 Task: Create in the project AgileBuddy and in the Backlog issue 'Develop a new tool for automated testing of cross-browser compatibility and responsiveness' a child issue 'Automated infrastructure disaster recovery testing and remediation', and assign it to team member softage.2@softage.net. Create in the project AgileBuddy and in the Backlog issue 'Upgrade the database indexing strategy of a web application to improve query performance and reduce data retrieval time' a child issue 'Integration with customer feedback management software', and assign it to team member softage.3@softage.net
Action: Mouse moved to (768, 615)
Screenshot: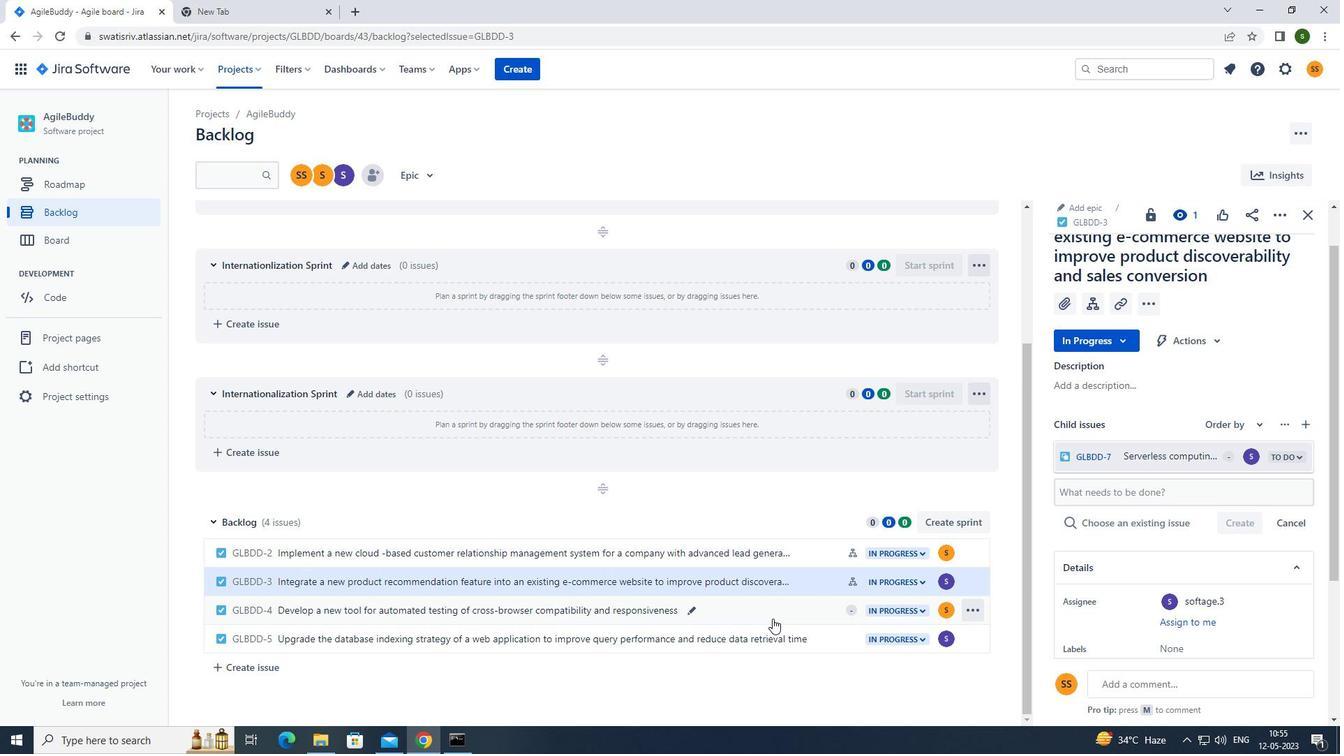 
Action: Mouse pressed left at (768, 615)
Screenshot: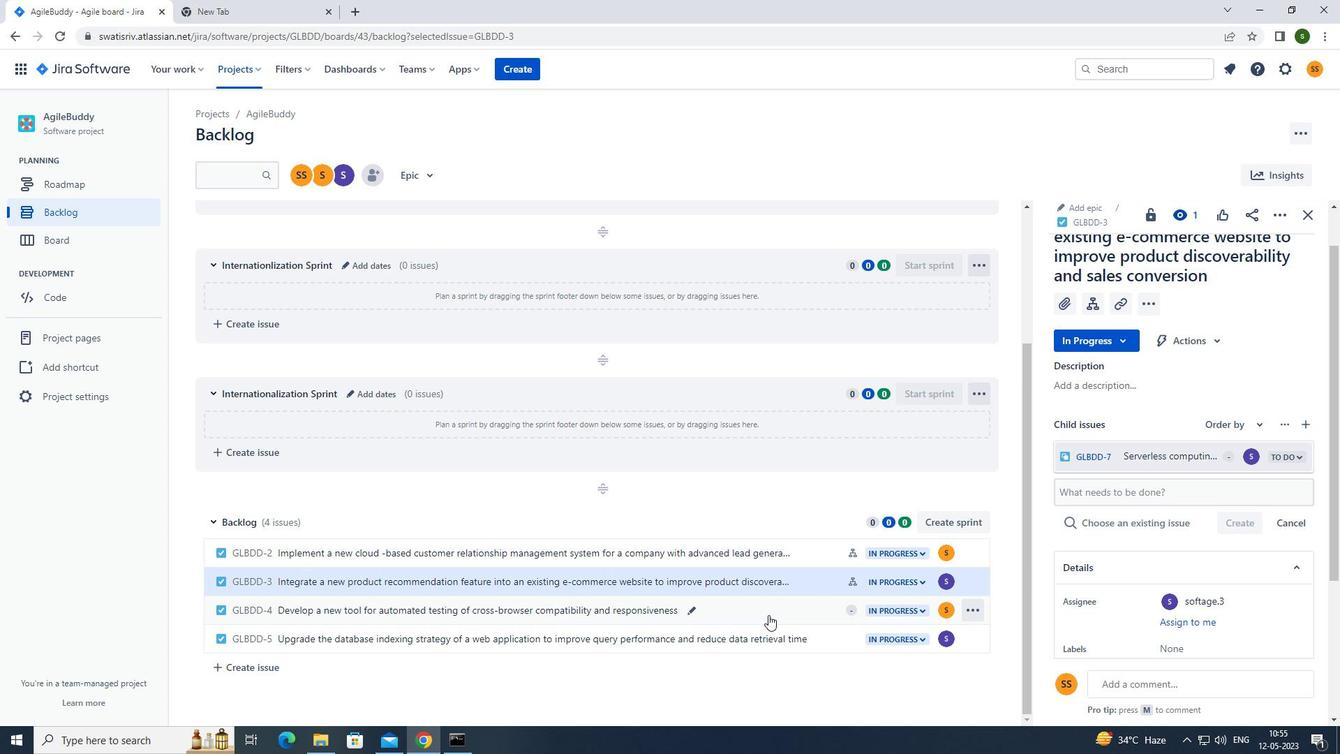 
Action: Mouse moved to (1089, 319)
Screenshot: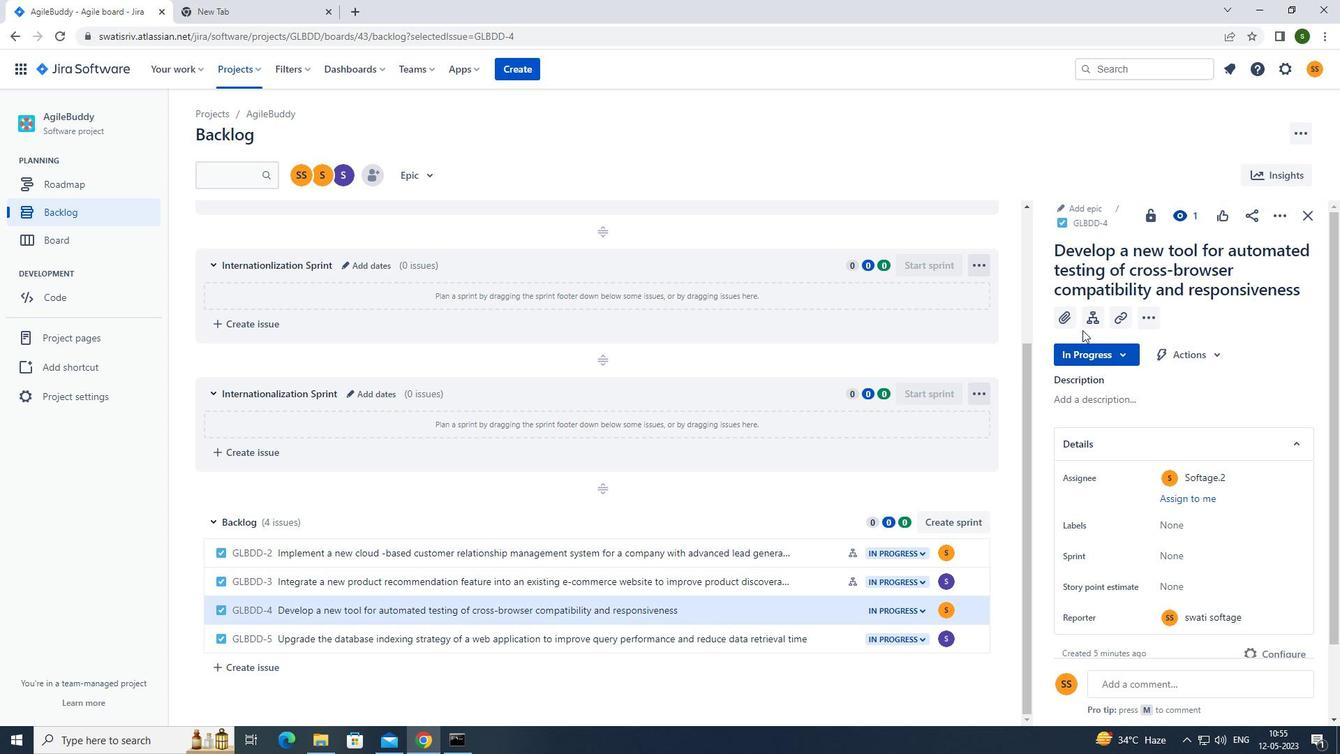 
Action: Mouse pressed left at (1089, 319)
Screenshot: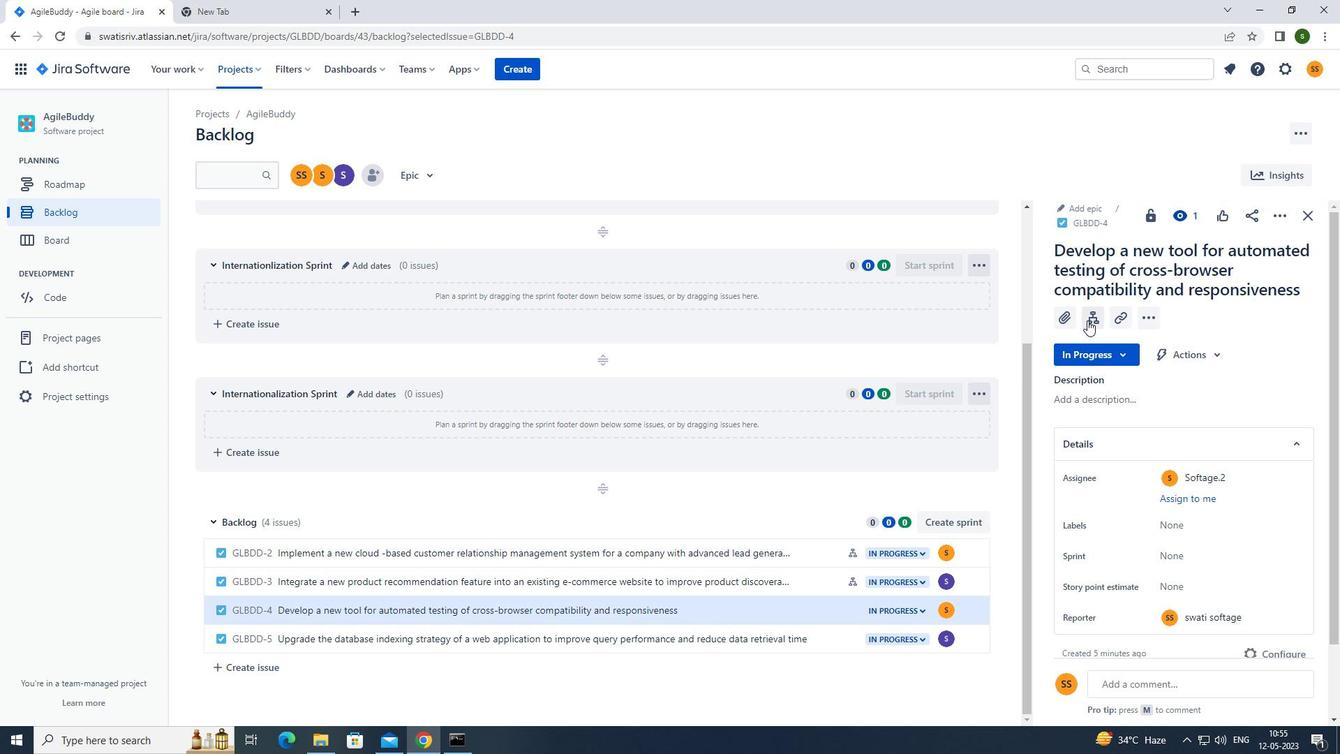 
Action: Mouse moved to (1099, 449)
Screenshot: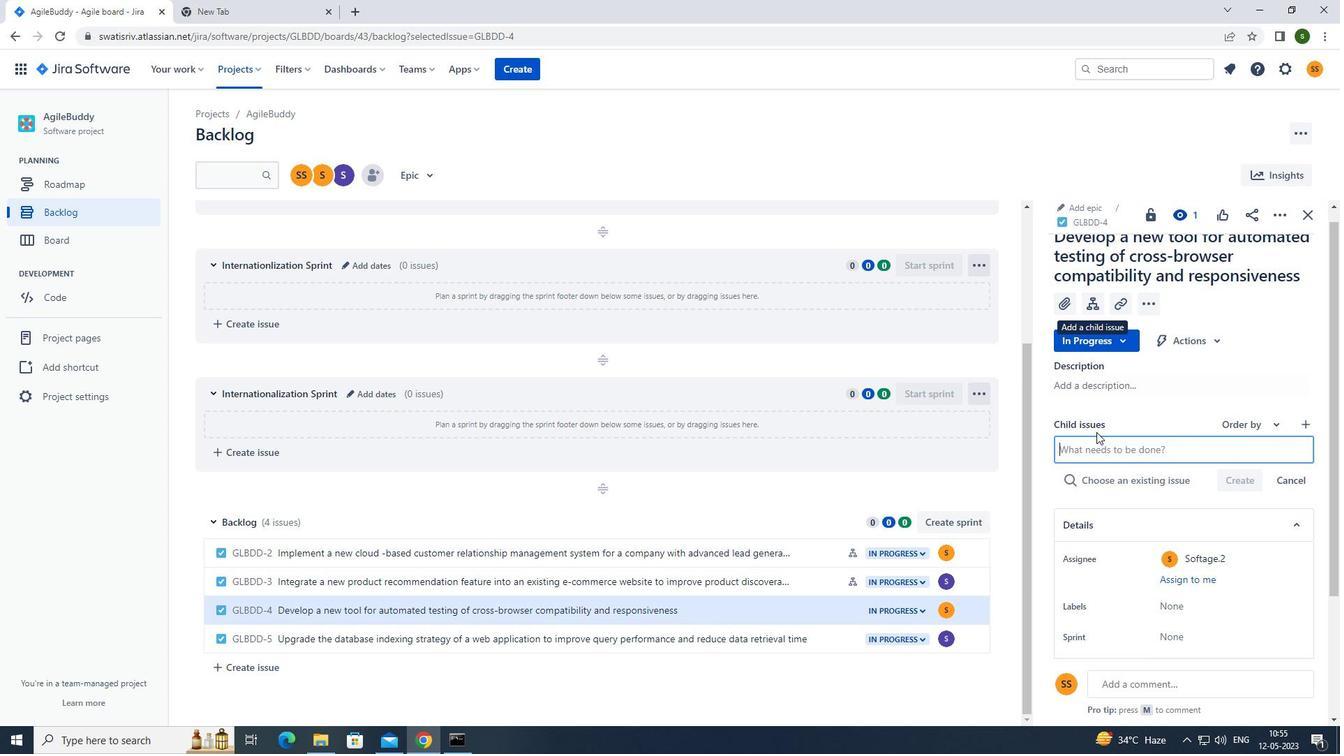 
Action: Mouse pressed left at (1099, 449)
Screenshot: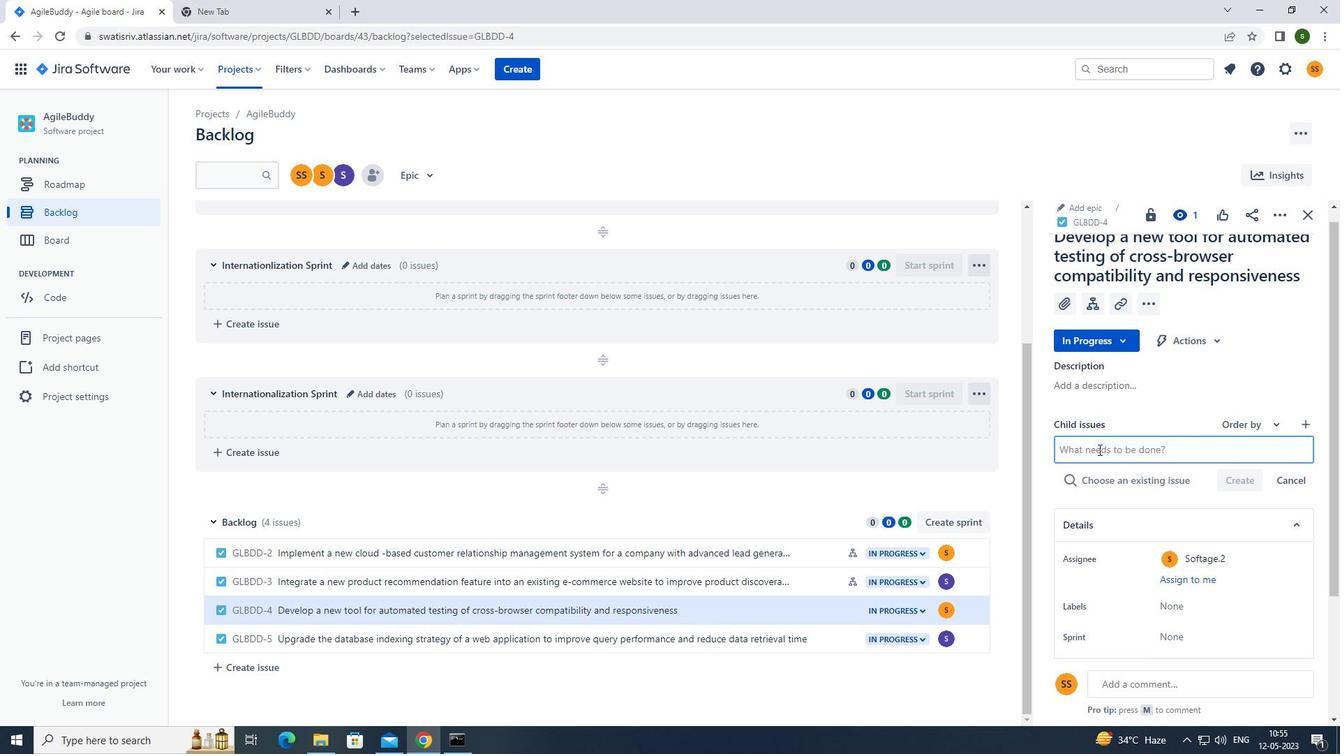 
Action: Key pressed <Key.caps_lock>a<Key.caps_lock>utomated<Key.space>infrastructure<Key.space>disaster<Key.space>recovery<Key.space>testing<Key.space>and<Key.space>remediation<Key.enter>
Screenshot: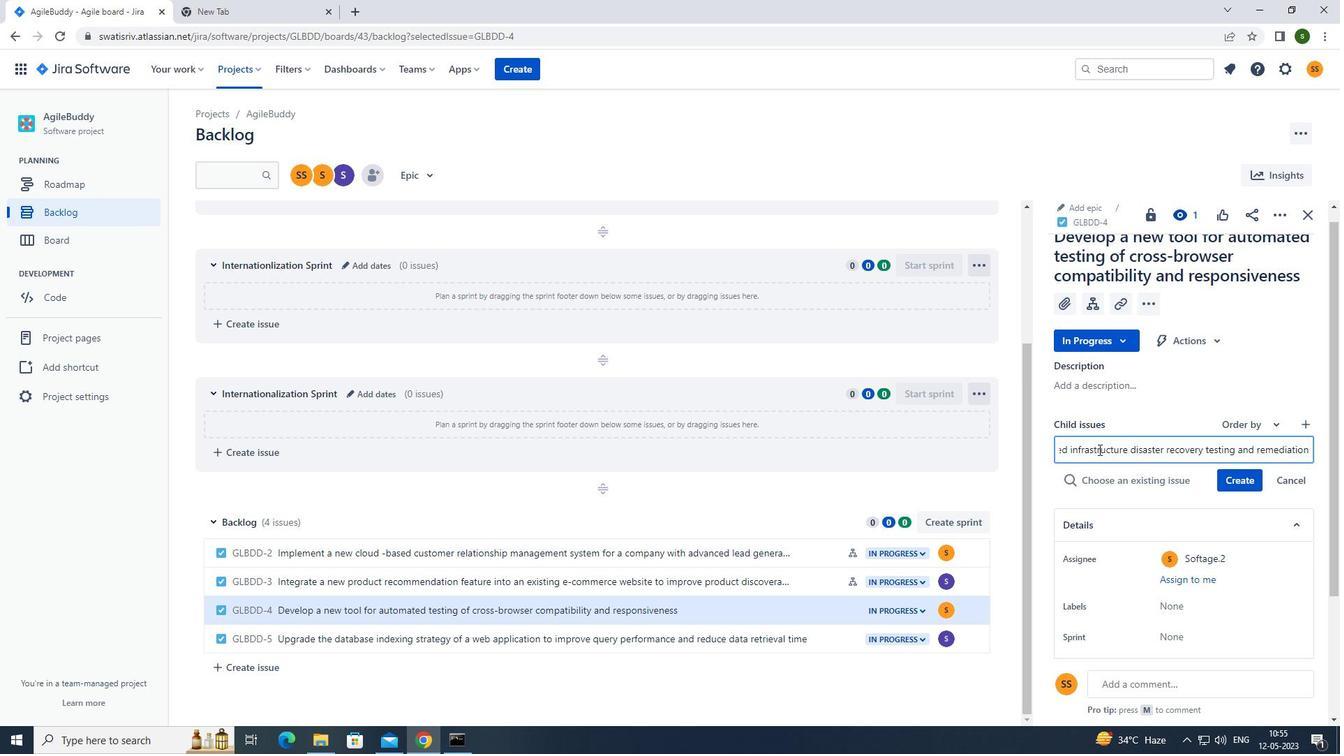 
Action: Mouse moved to (1256, 456)
Screenshot: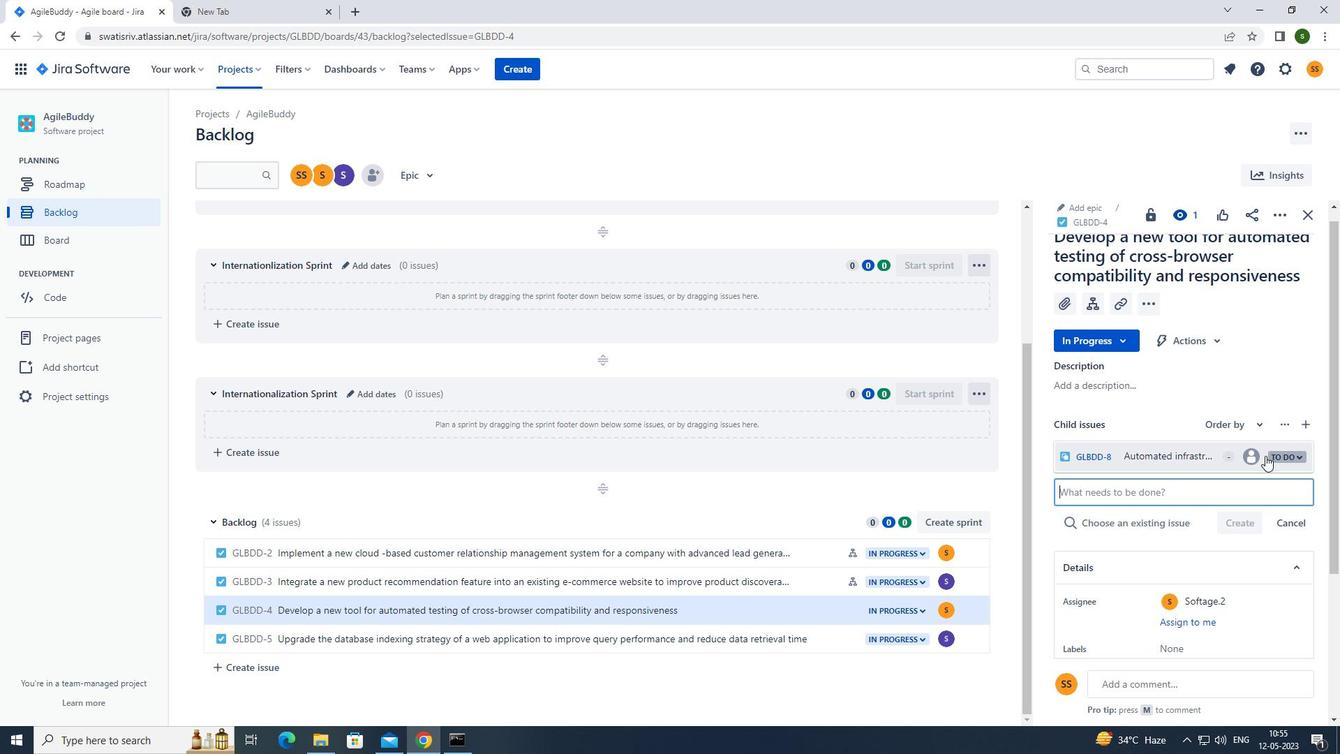 
Action: Mouse pressed left at (1256, 456)
Screenshot: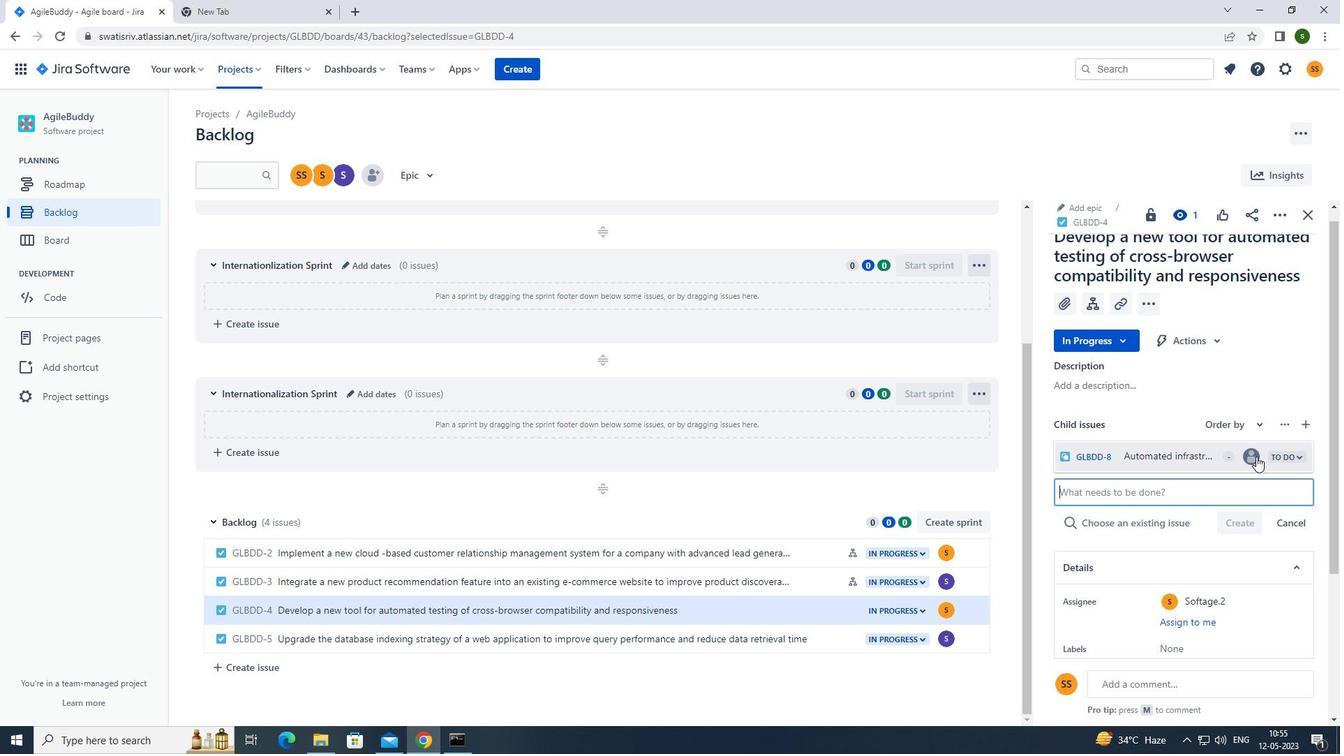 
Action: Mouse moved to (1145, 502)
Screenshot: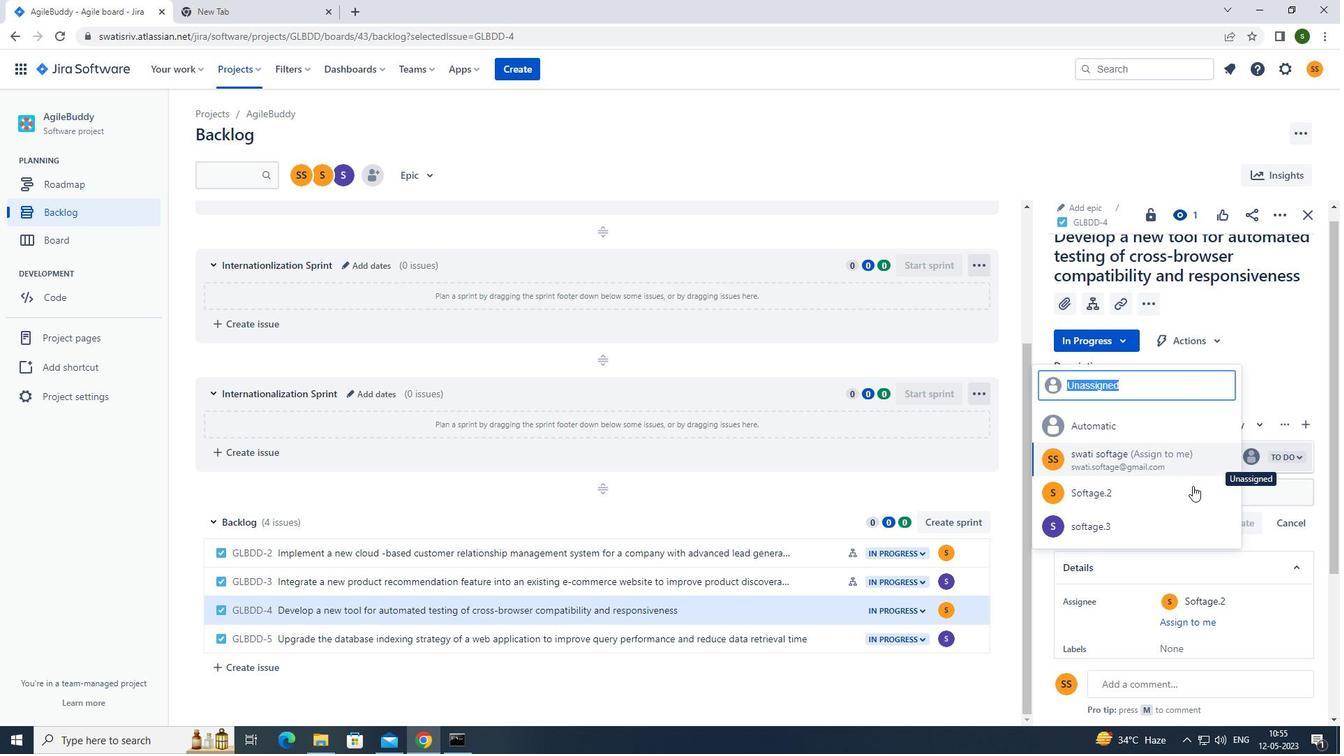 
Action: Mouse pressed left at (1145, 502)
Screenshot: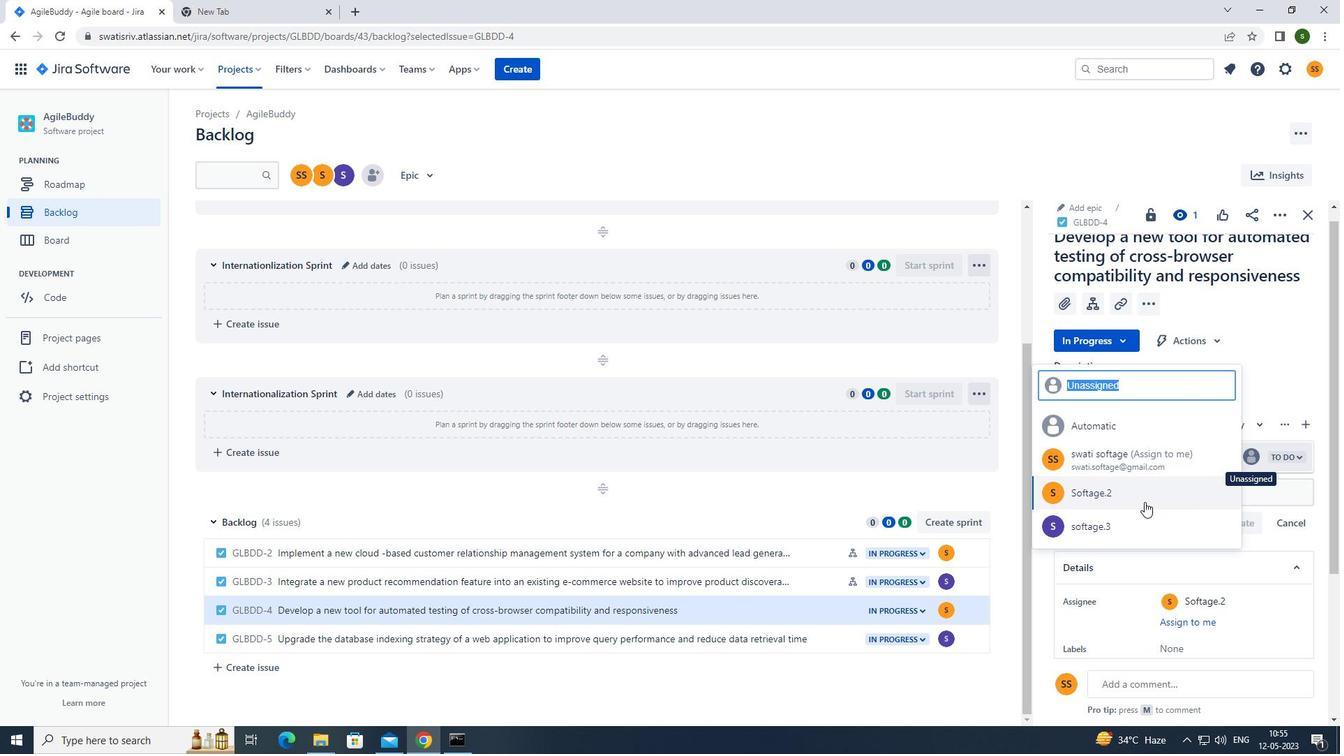 
Action: Mouse moved to (829, 647)
Screenshot: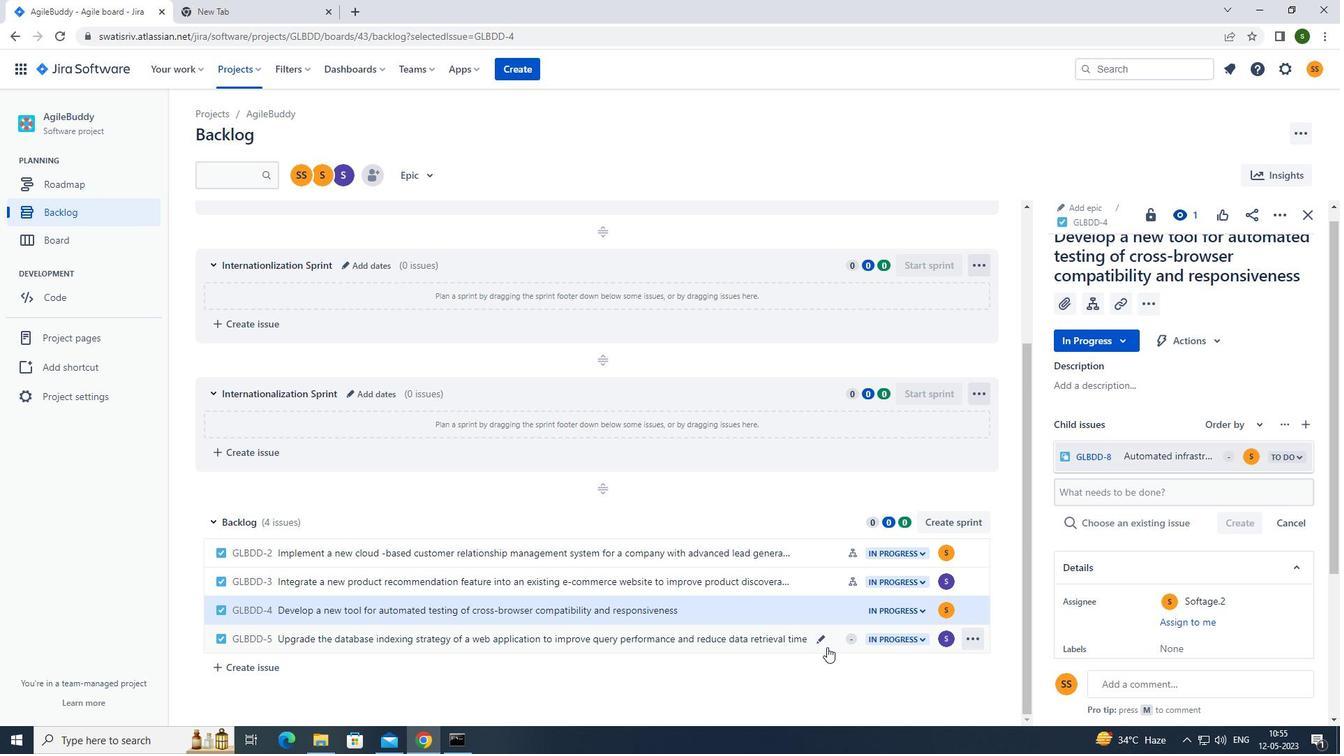 
Action: Mouse pressed left at (829, 647)
Screenshot: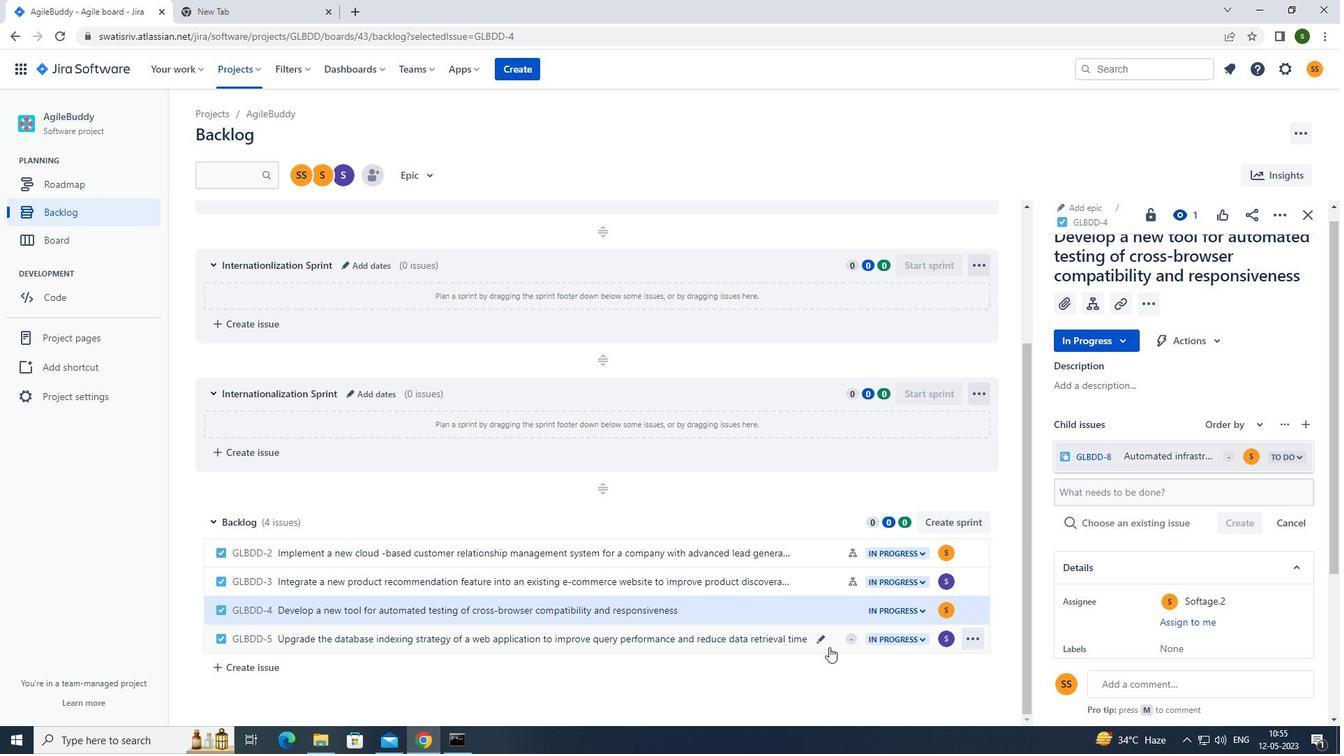 
Action: Mouse moved to (1098, 342)
Screenshot: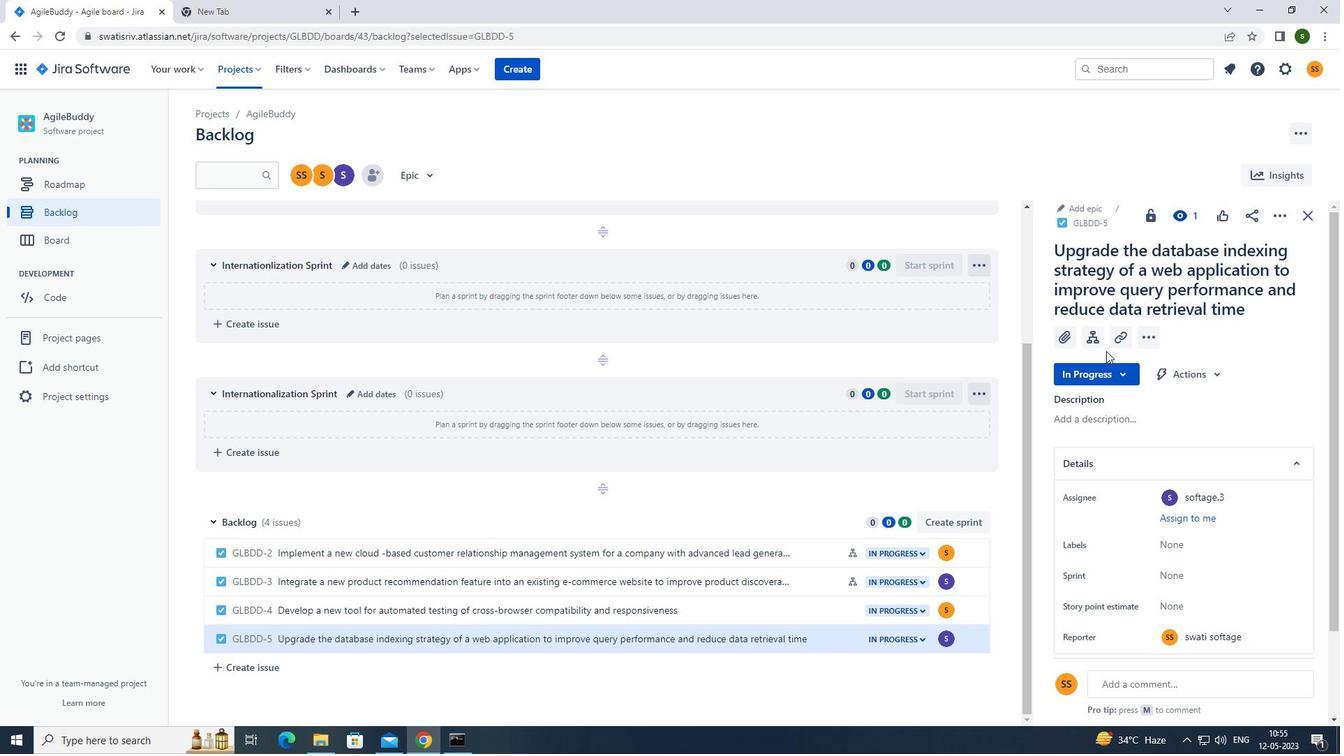
Action: Mouse pressed left at (1098, 342)
Screenshot: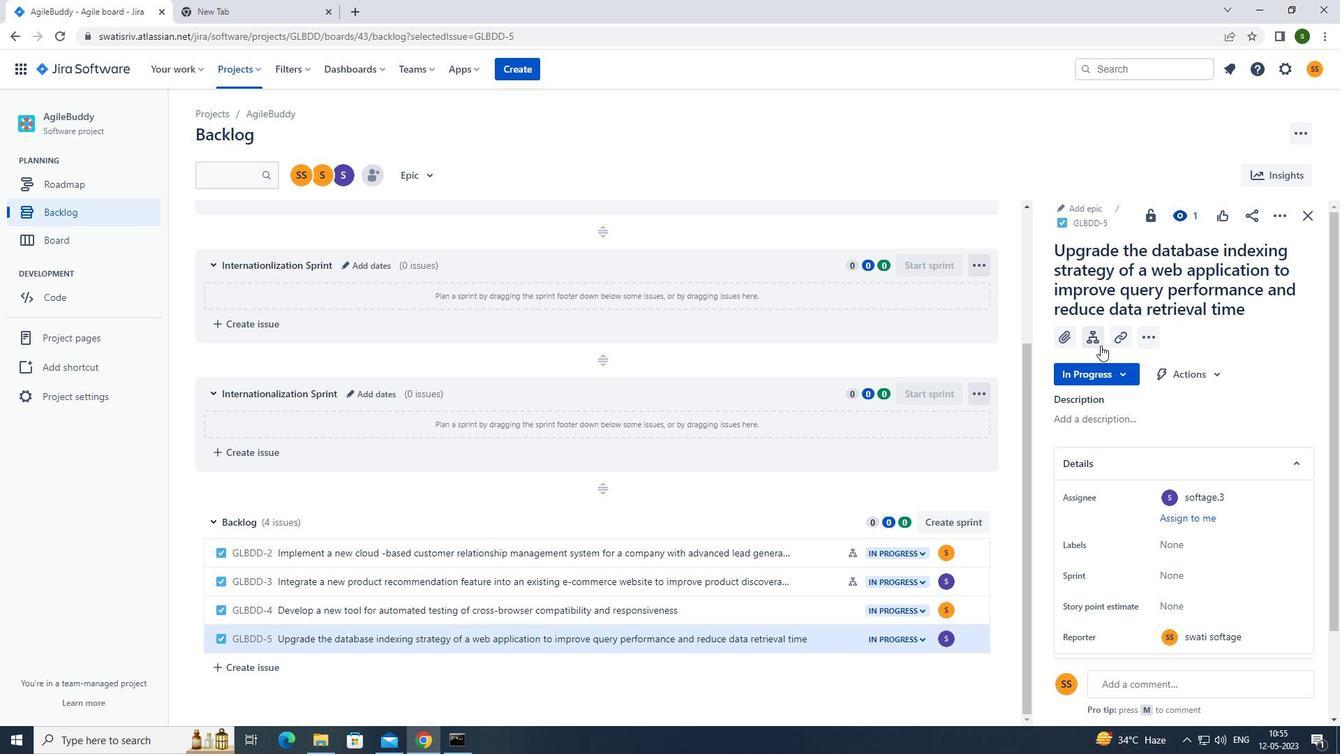 
Action: Mouse moved to (1102, 450)
Screenshot: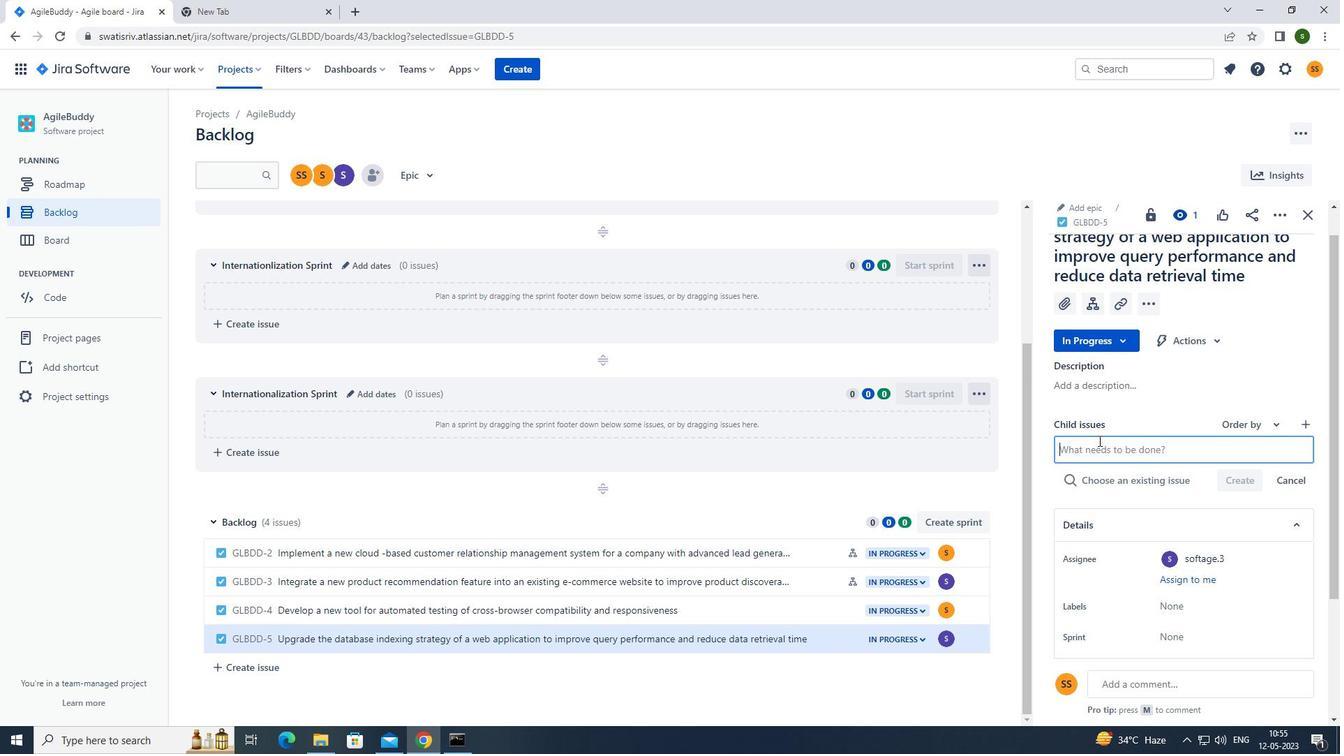 
Action: Mouse pressed left at (1102, 450)
Screenshot: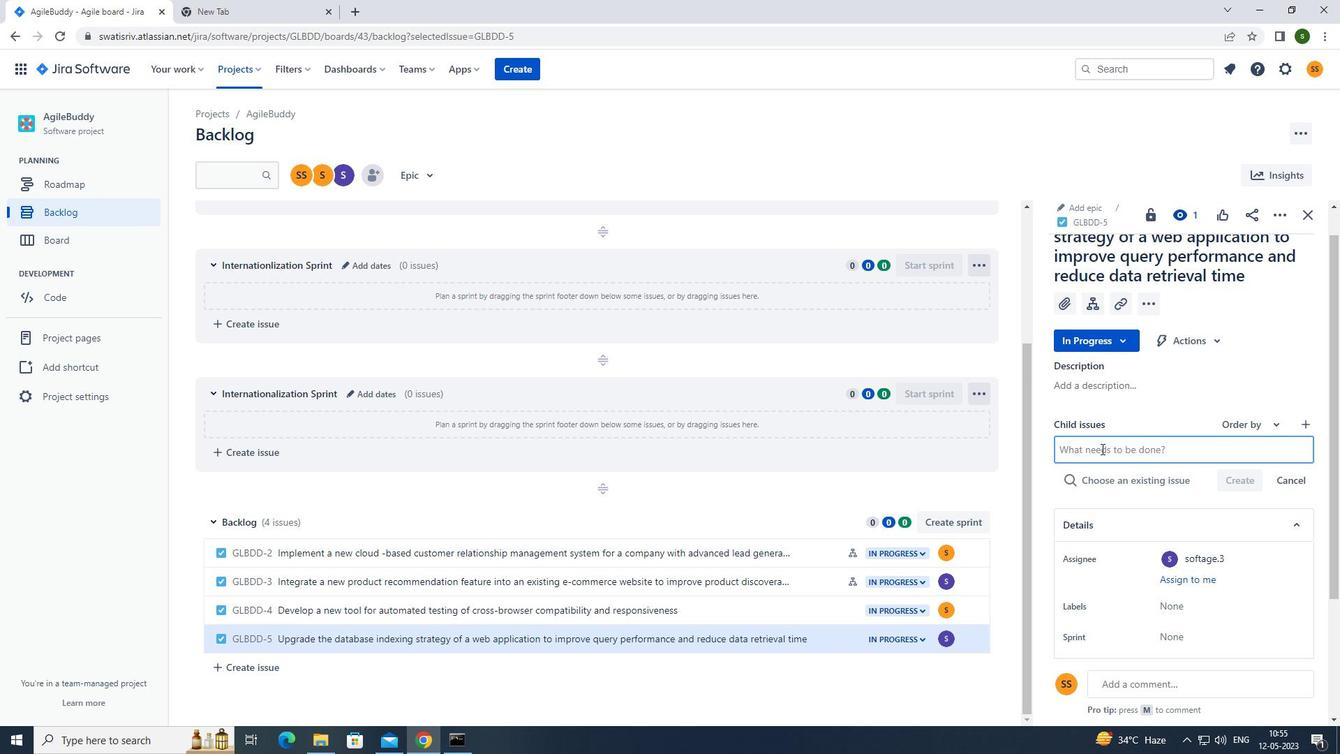 
Action: Key pressed <Key.caps_lock>i<Key.caps_lock>ntegration<Key.space>with<Key.space>customer<Key.space>feedback<Key.space>management<Key.space>software<Key.enter>
Screenshot: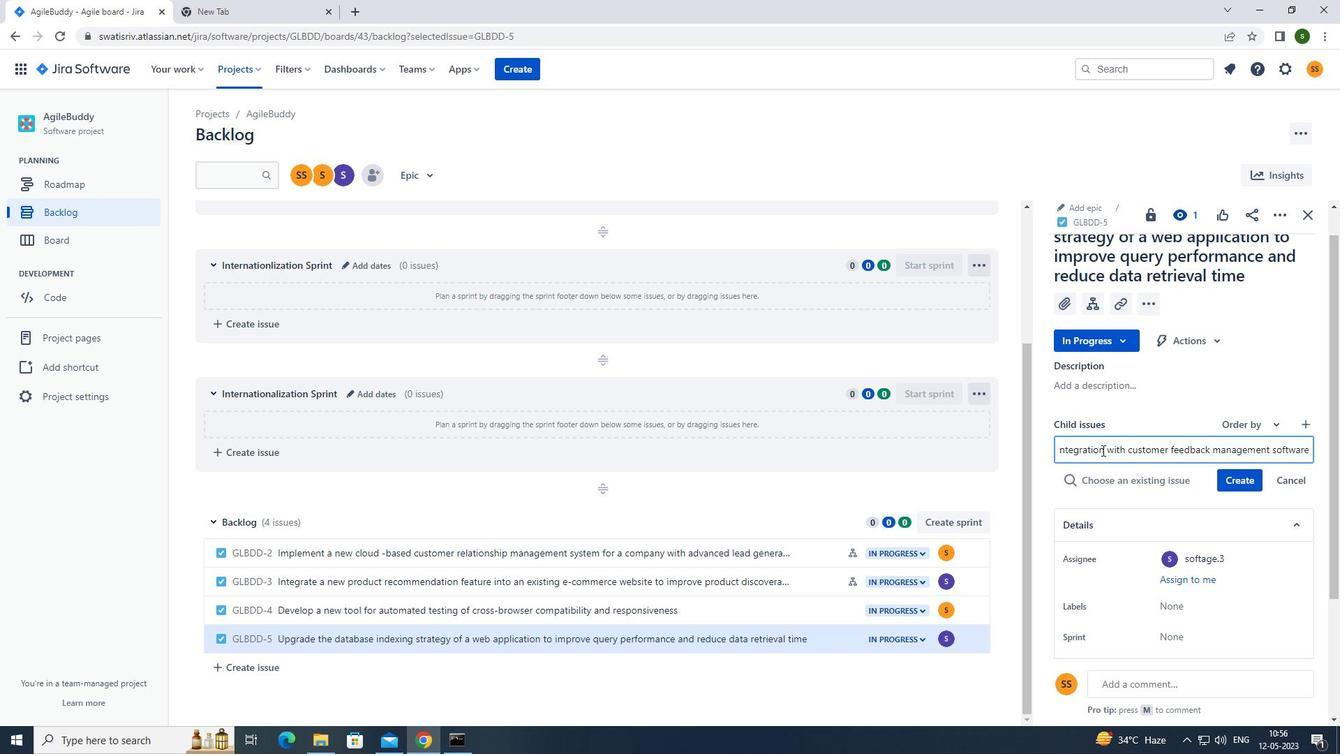 
Action: Mouse moved to (1246, 458)
Screenshot: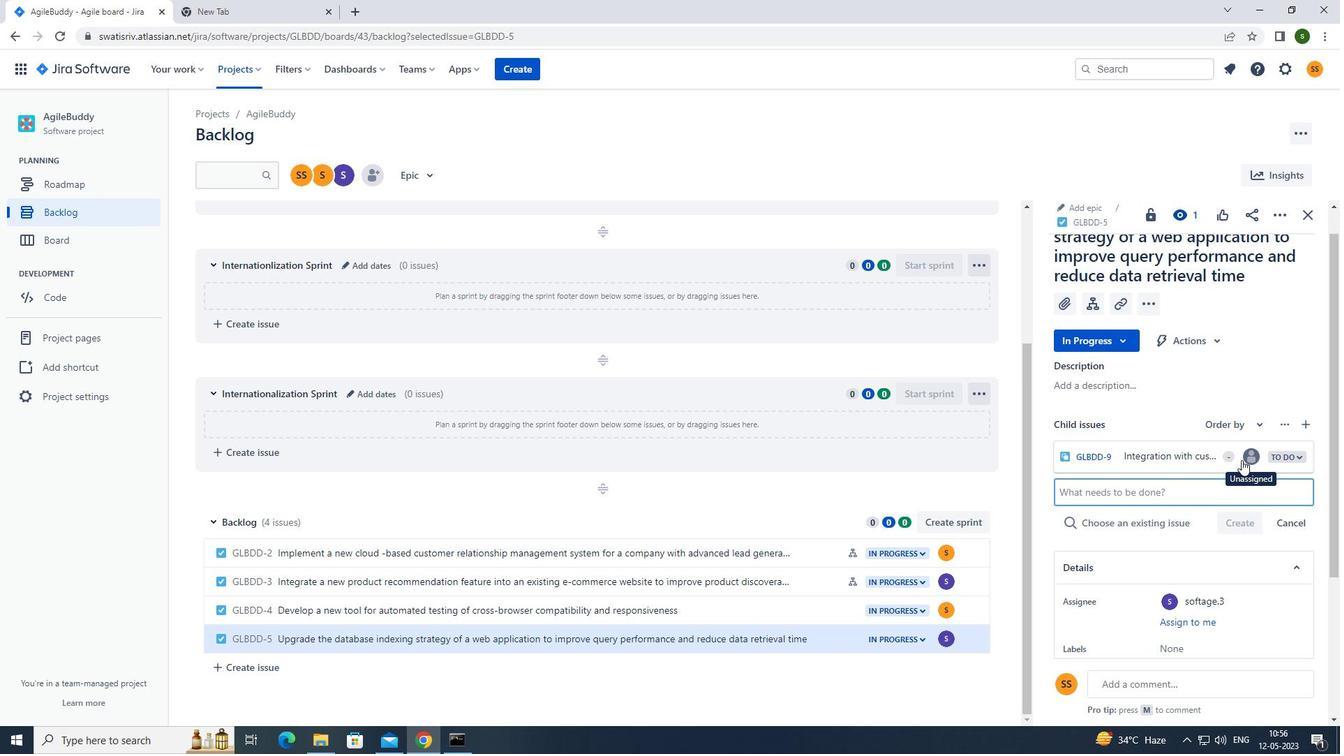 
Action: Mouse pressed left at (1246, 458)
Screenshot: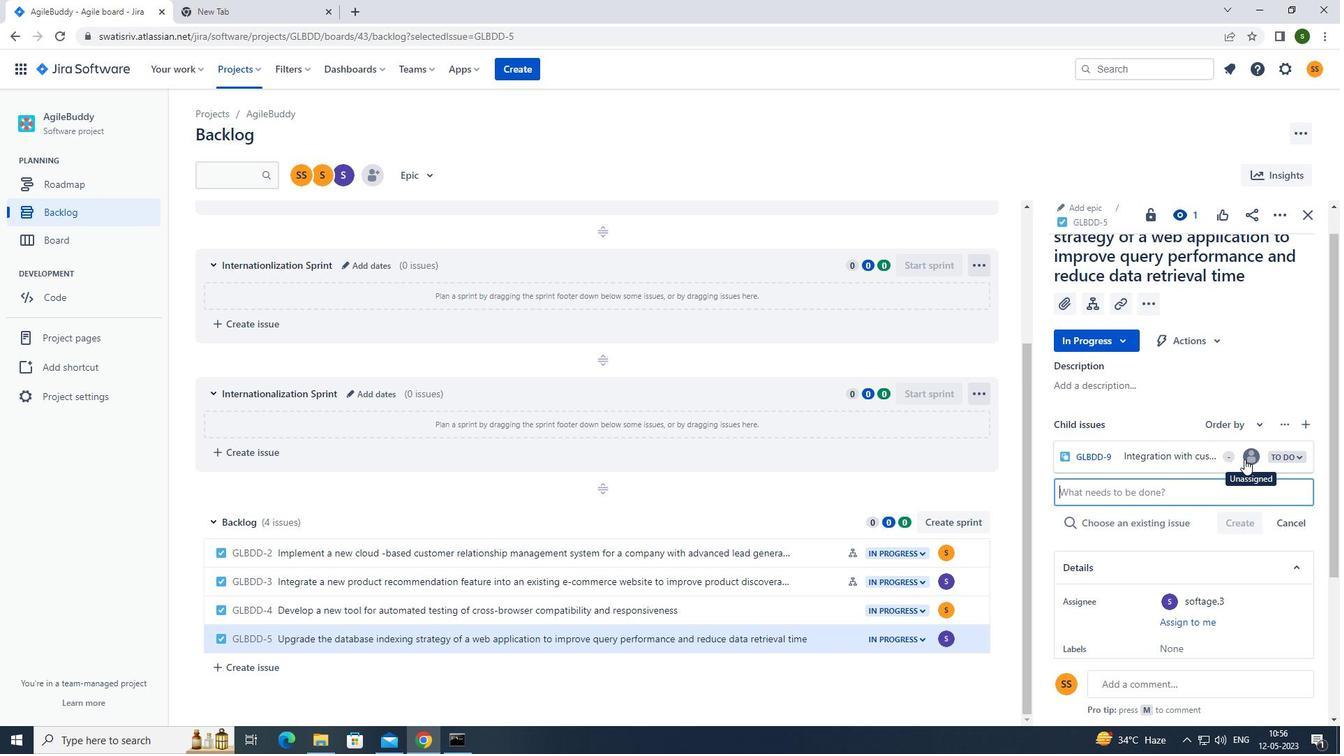 
Action: Mouse moved to (1150, 525)
Screenshot: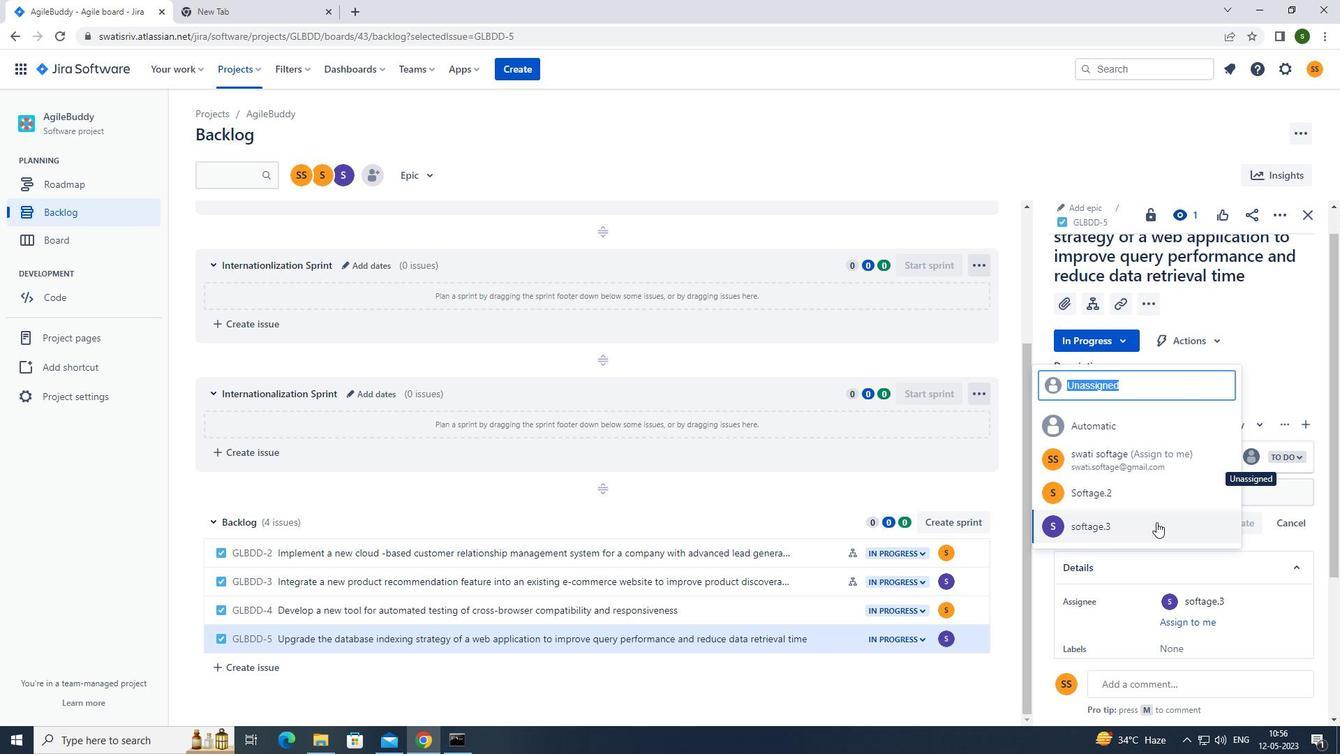 
Action: Mouse pressed left at (1150, 525)
Screenshot: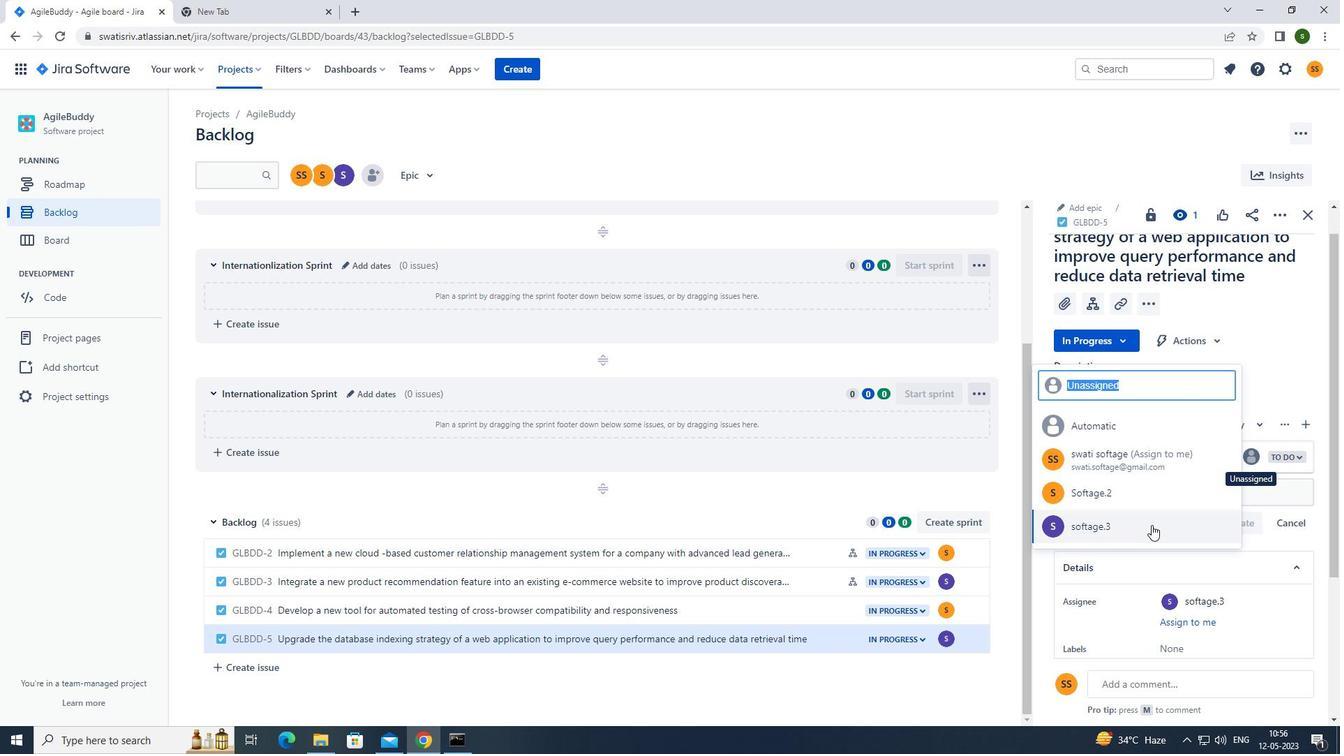 
Action: Mouse moved to (823, 681)
Screenshot: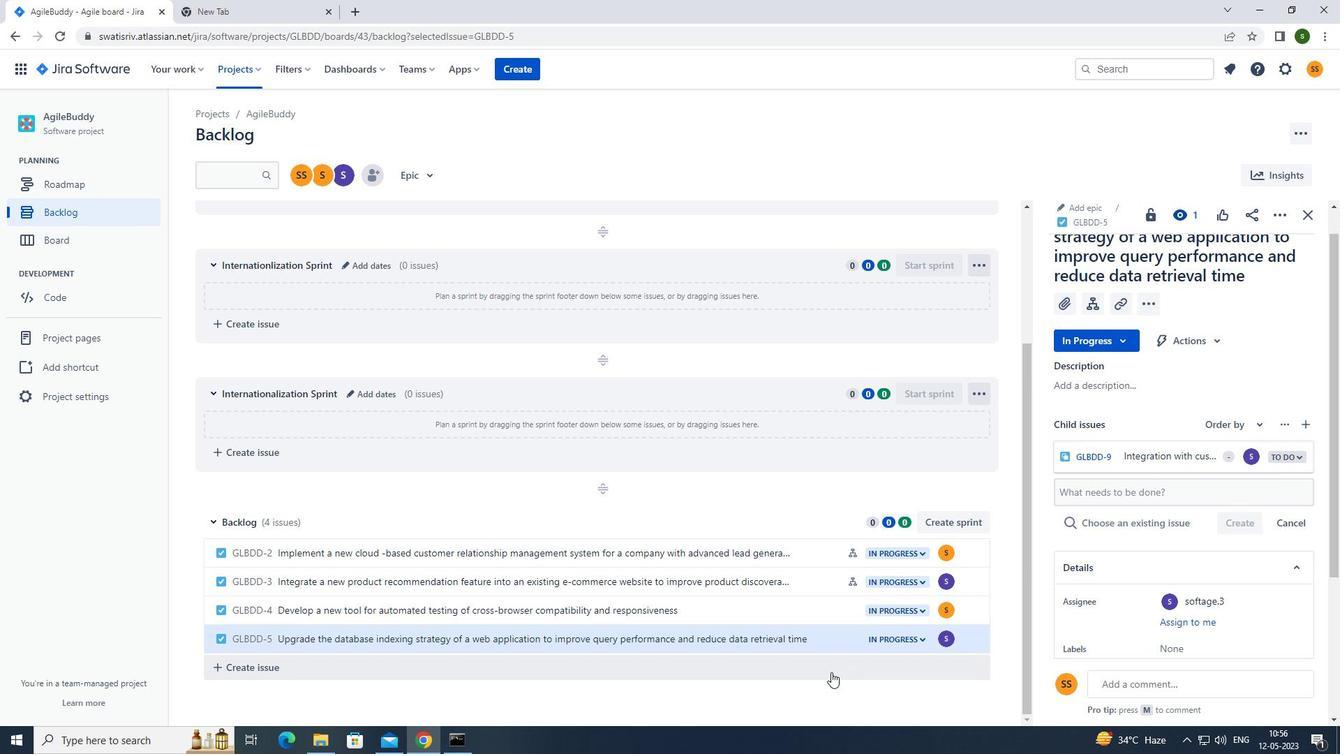 
